 Task: Create a due date automation trigger when advanced on, on the tuesday before a card is due add dates starting in between 1 and 5 days at 11:00 AM.
Action: Mouse moved to (1105, 84)
Screenshot: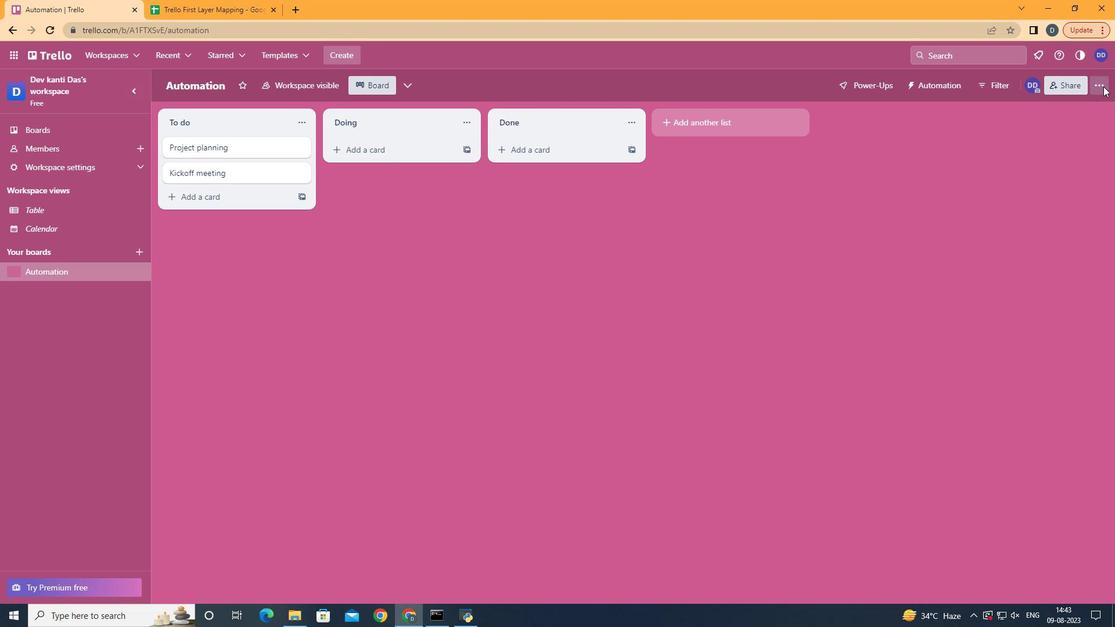 
Action: Mouse pressed left at (1105, 84)
Screenshot: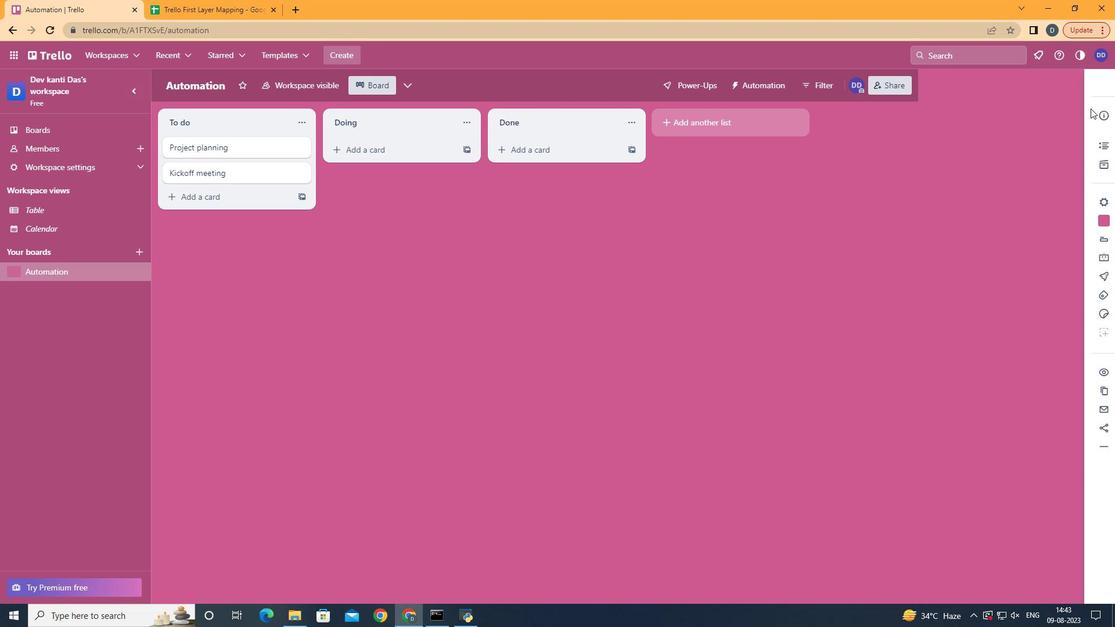 
Action: Mouse moved to (1003, 259)
Screenshot: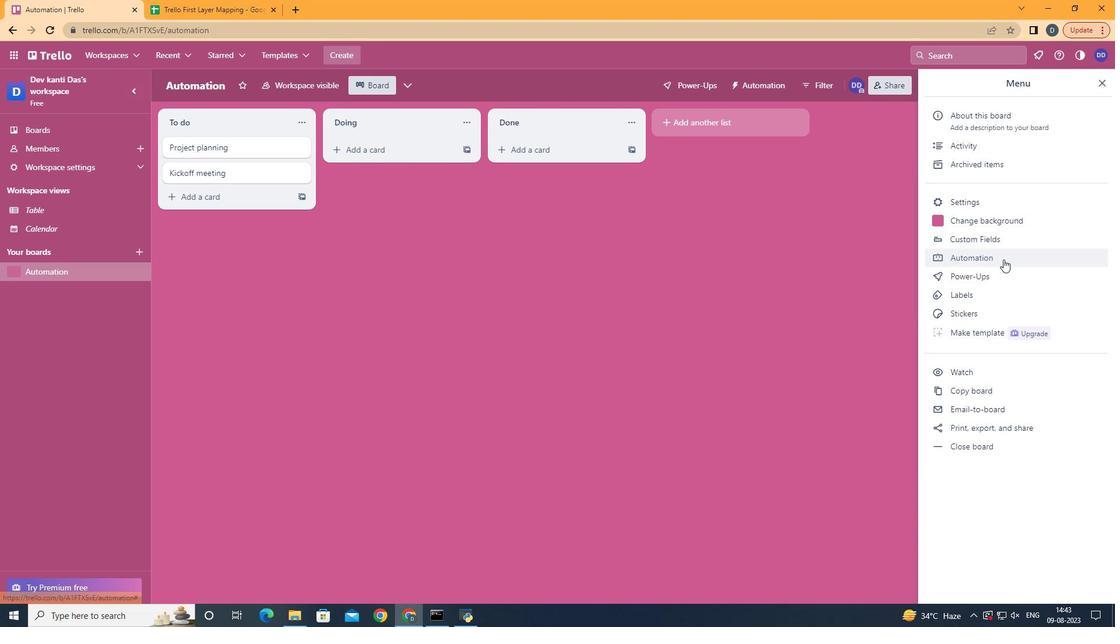 
Action: Mouse pressed left at (1003, 259)
Screenshot: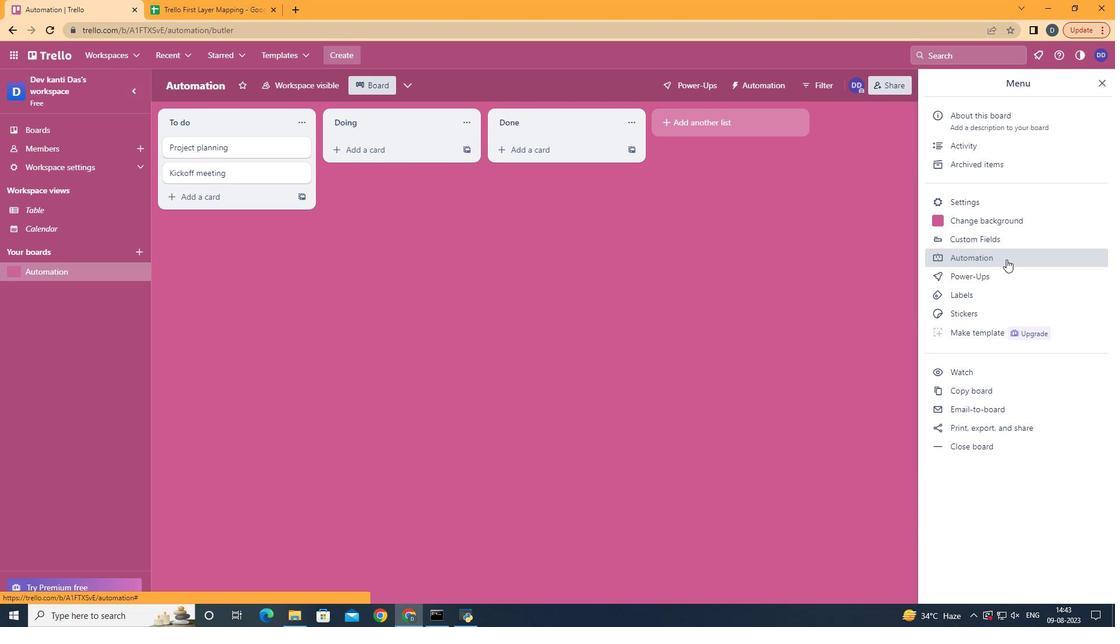 
Action: Mouse moved to (196, 238)
Screenshot: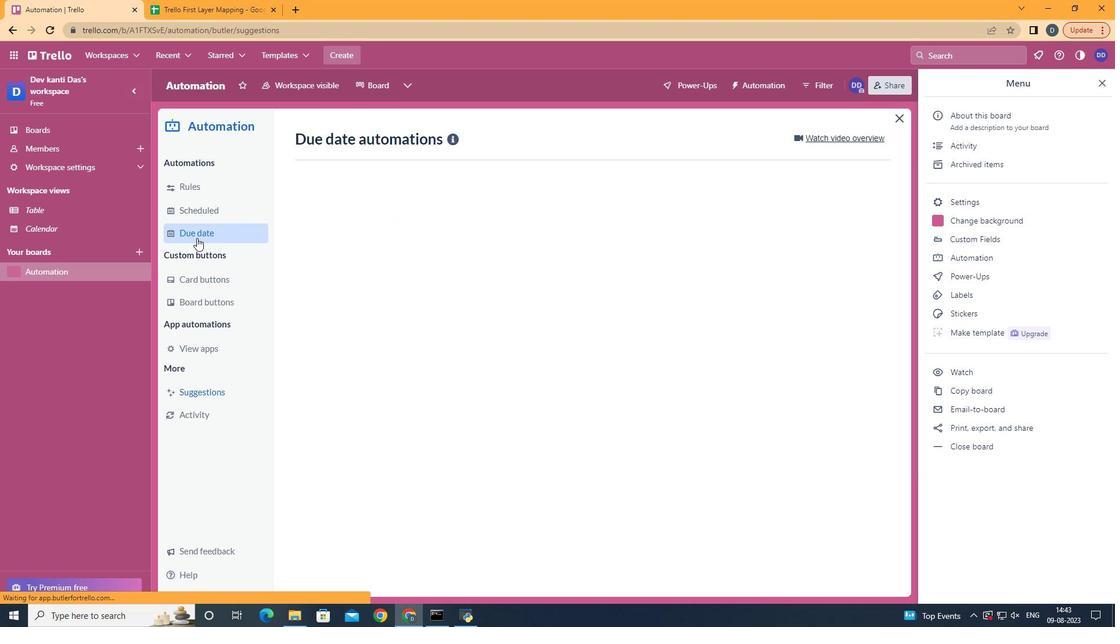 
Action: Mouse pressed left at (196, 238)
Screenshot: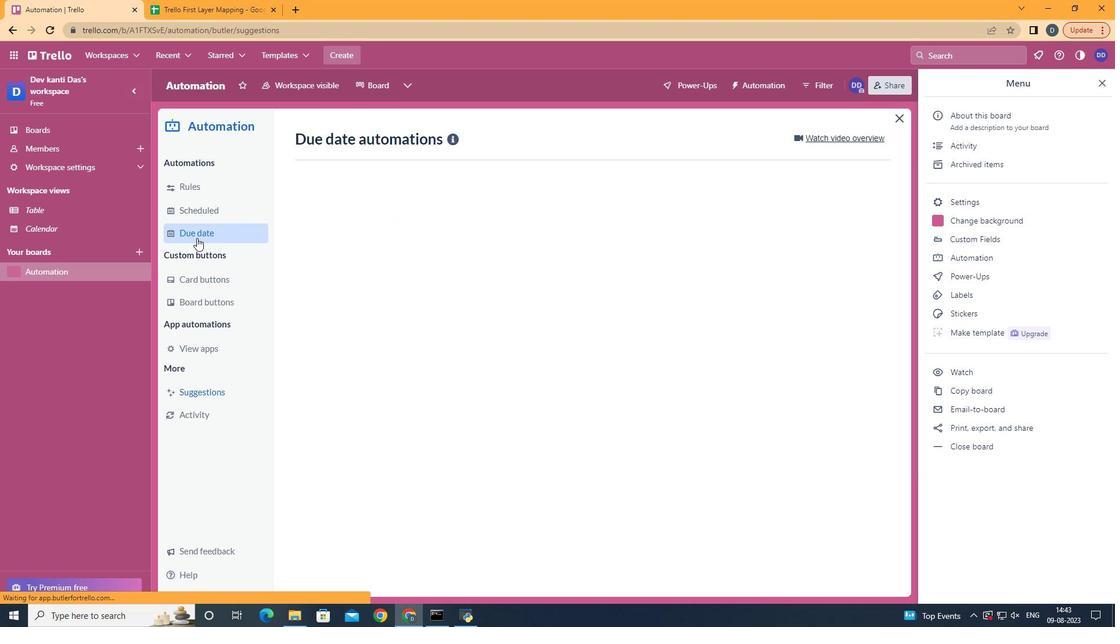 
Action: Mouse moved to (805, 144)
Screenshot: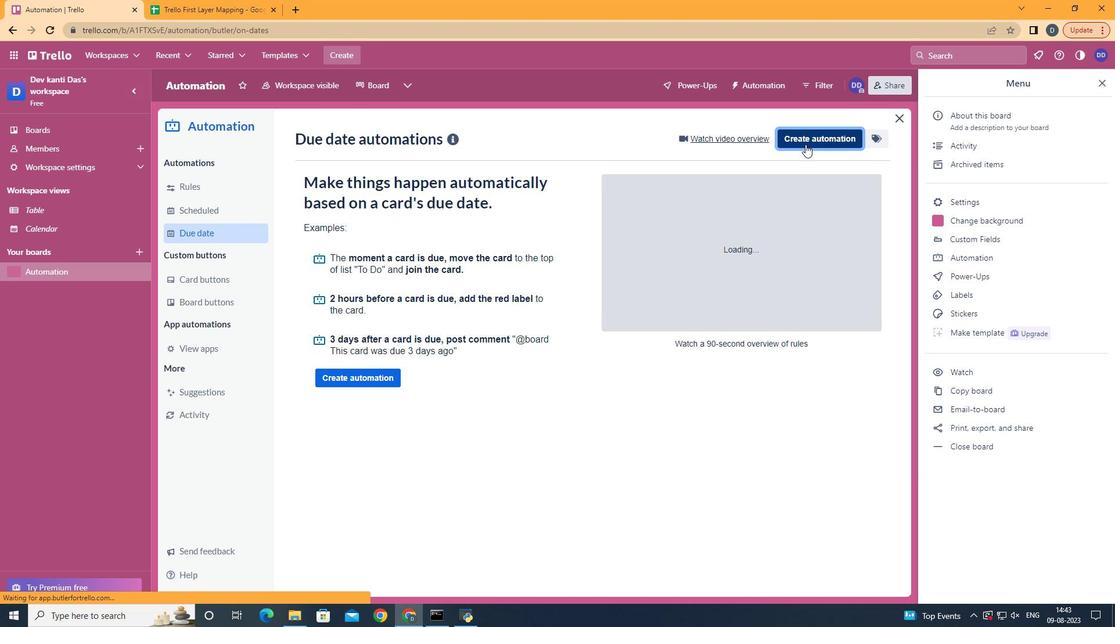 
Action: Mouse pressed left at (805, 144)
Screenshot: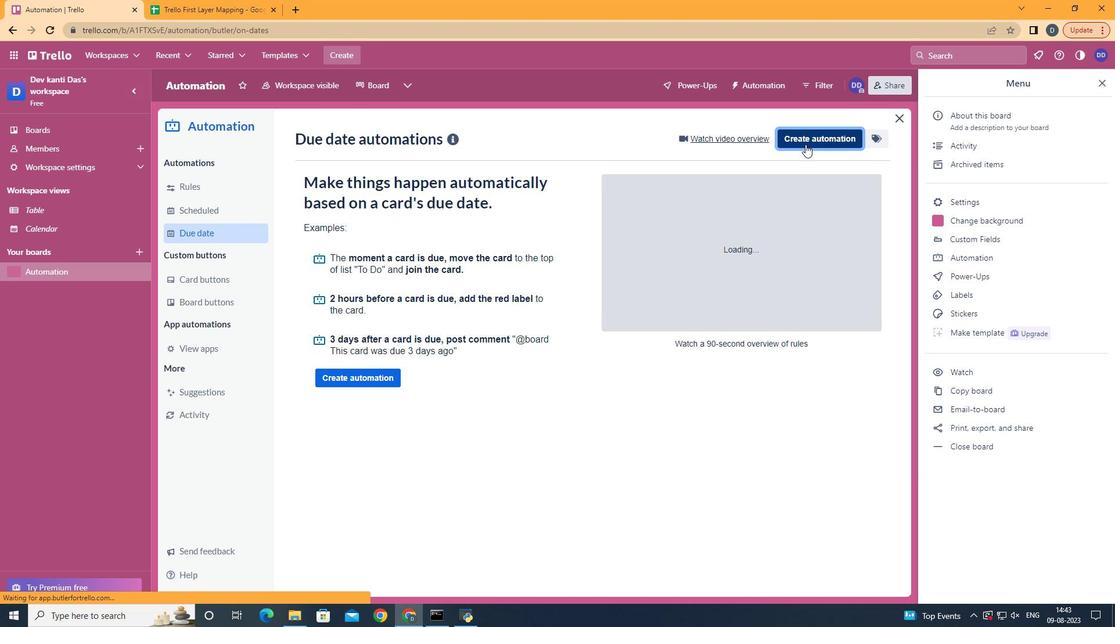 
Action: Mouse moved to (604, 243)
Screenshot: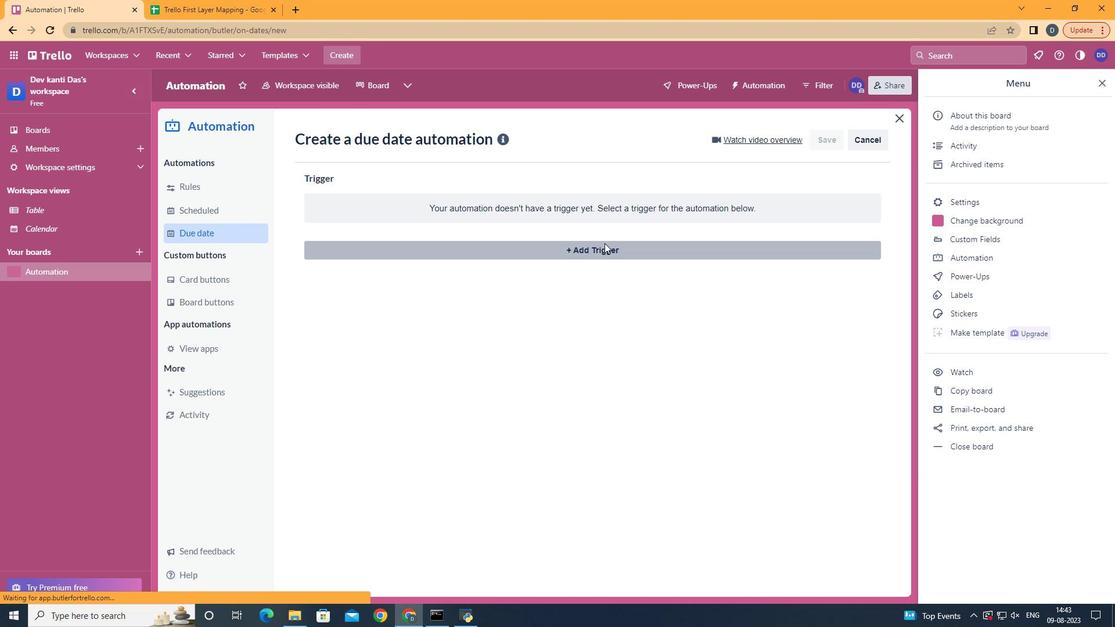 
Action: Mouse pressed left at (604, 243)
Screenshot: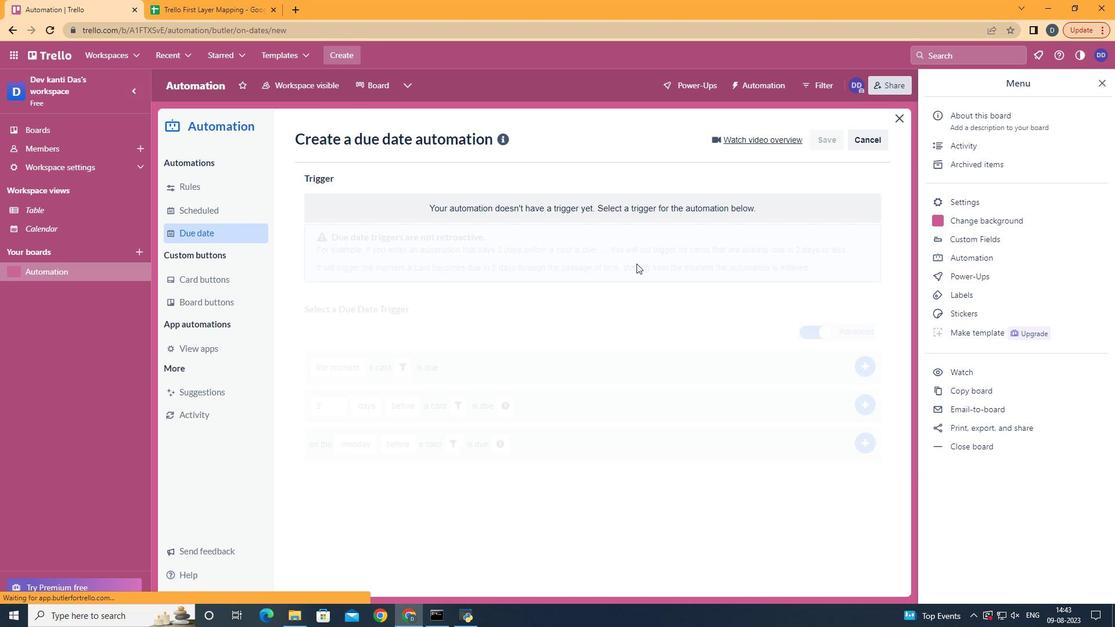 
Action: Mouse moved to (373, 325)
Screenshot: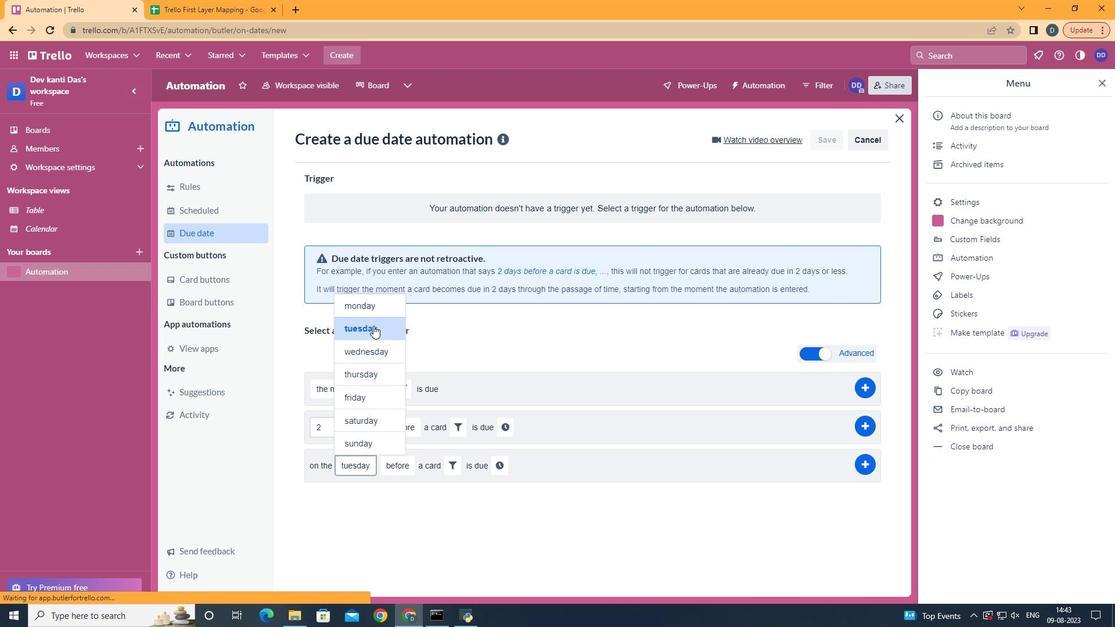 
Action: Mouse pressed left at (373, 325)
Screenshot: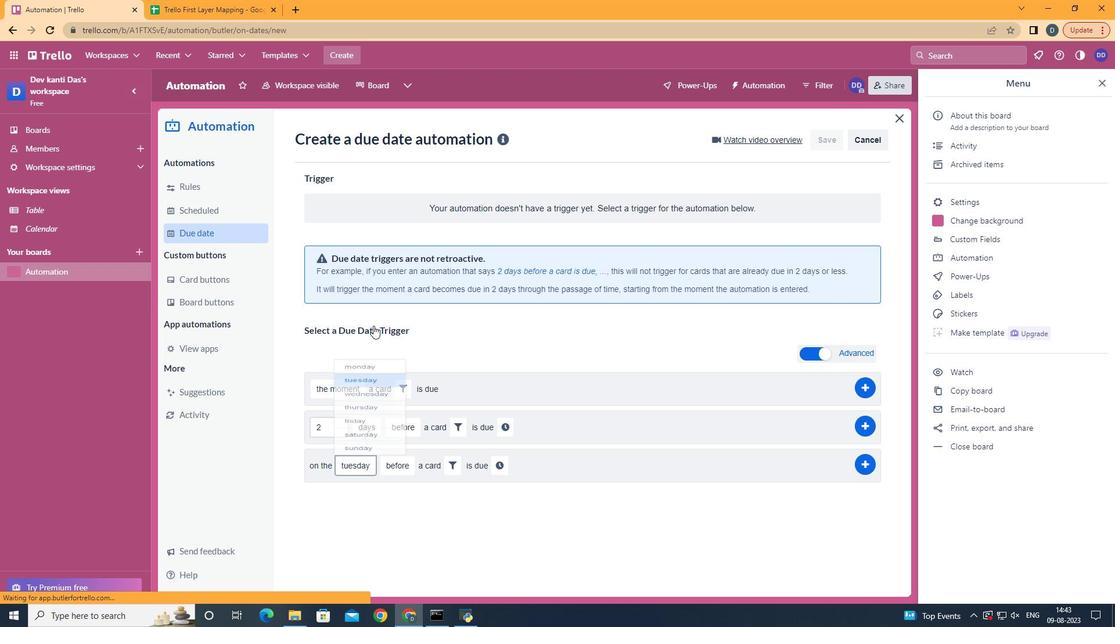 
Action: Mouse moved to (405, 489)
Screenshot: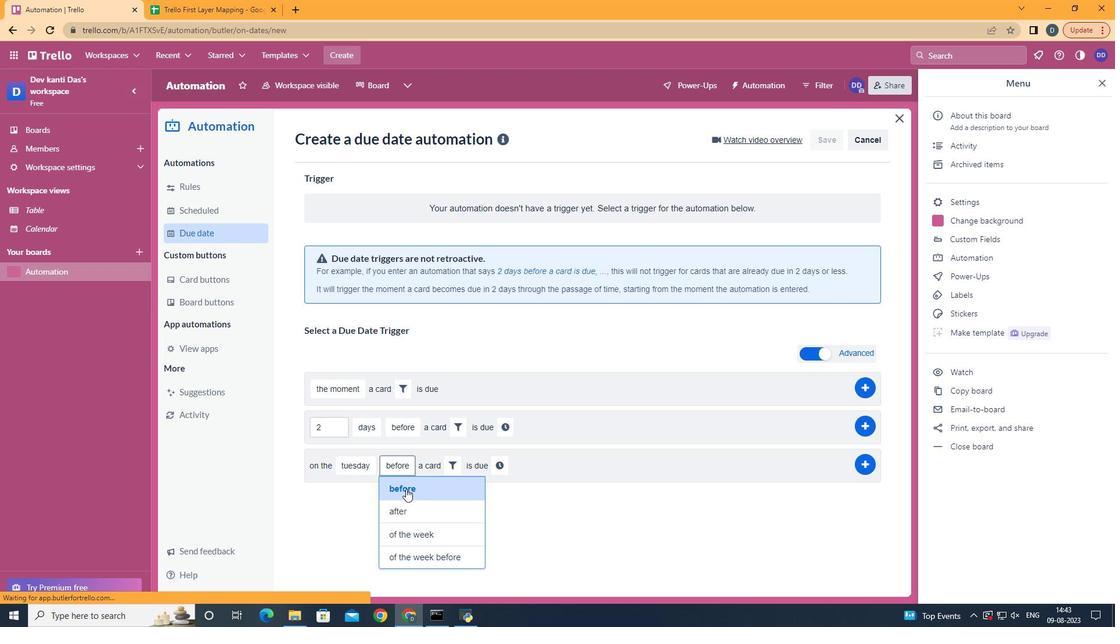
Action: Mouse pressed left at (405, 489)
Screenshot: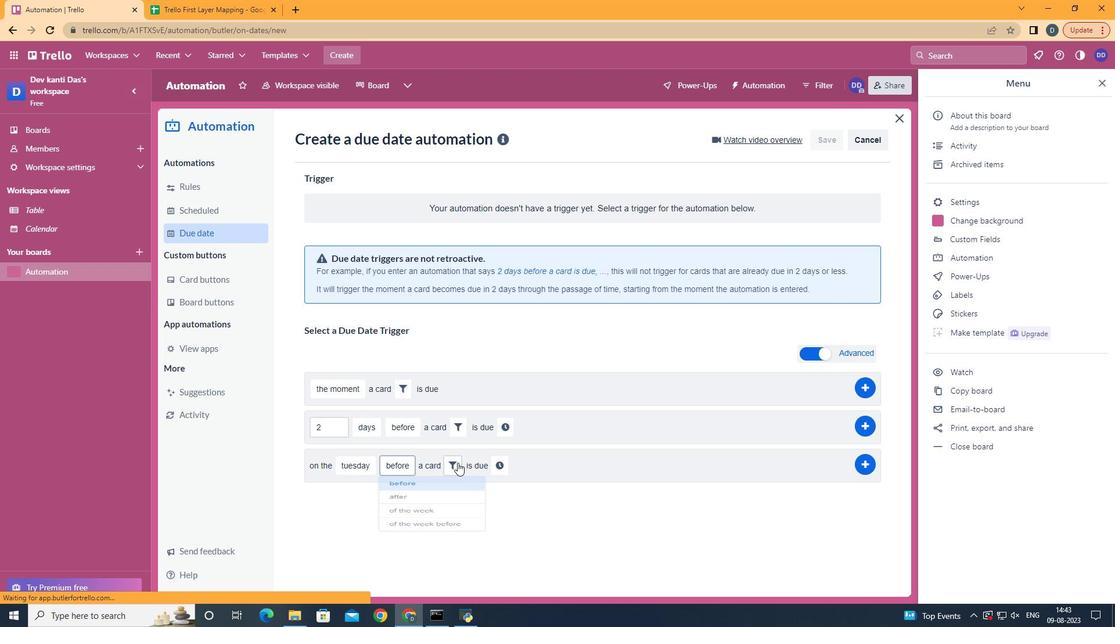 
Action: Mouse moved to (457, 462)
Screenshot: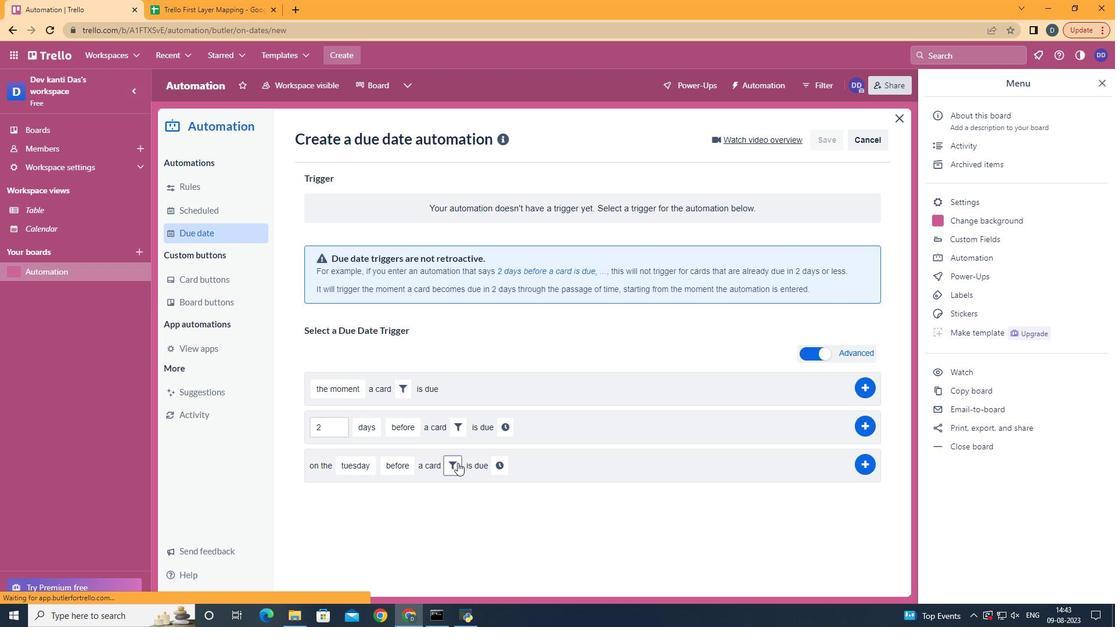 
Action: Mouse pressed left at (457, 462)
Screenshot: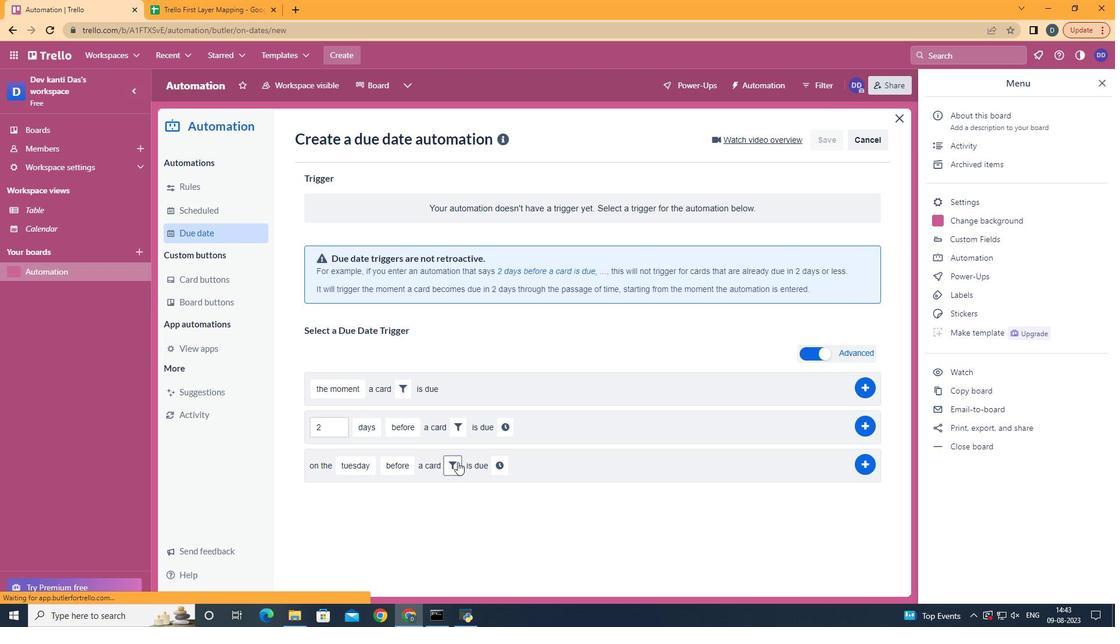 
Action: Mouse moved to (517, 499)
Screenshot: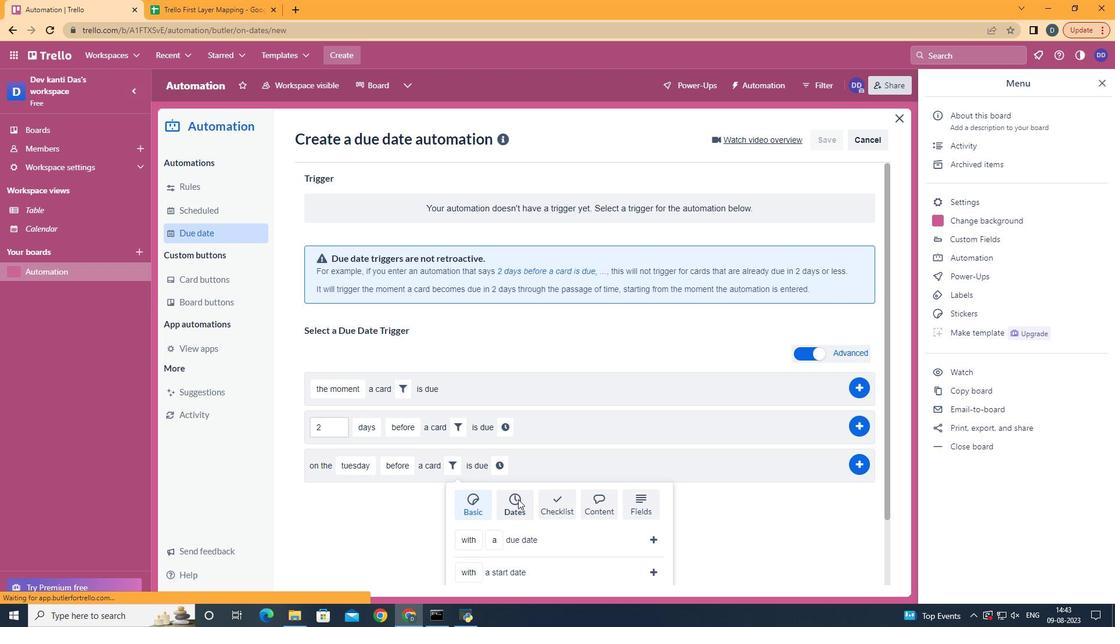 
Action: Mouse pressed left at (517, 499)
Screenshot: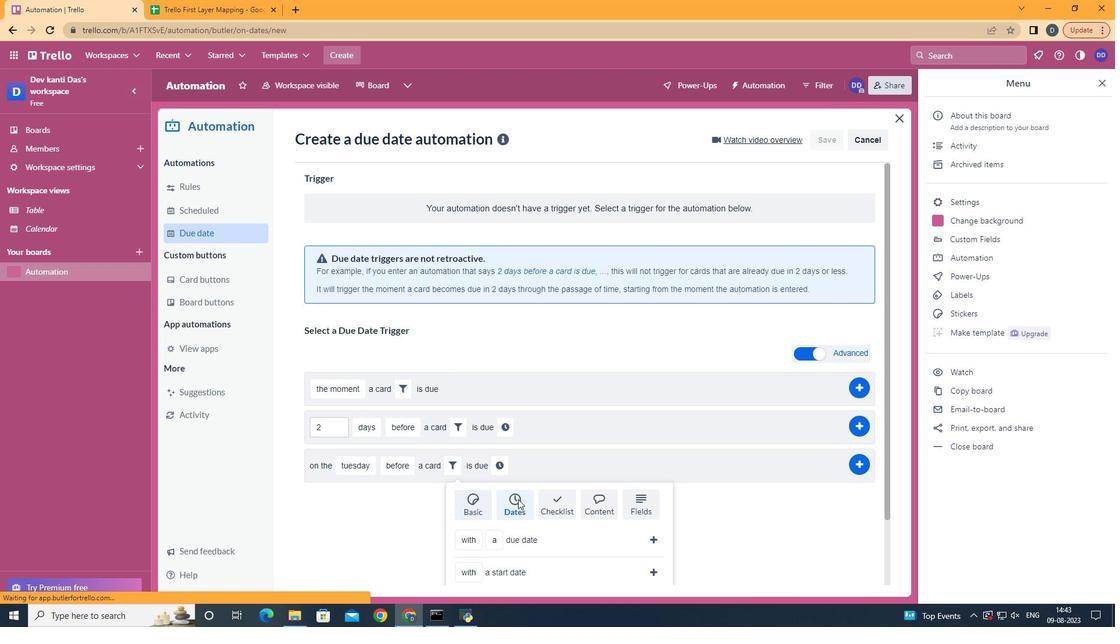 
Action: Mouse moved to (518, 499)
Screenshot: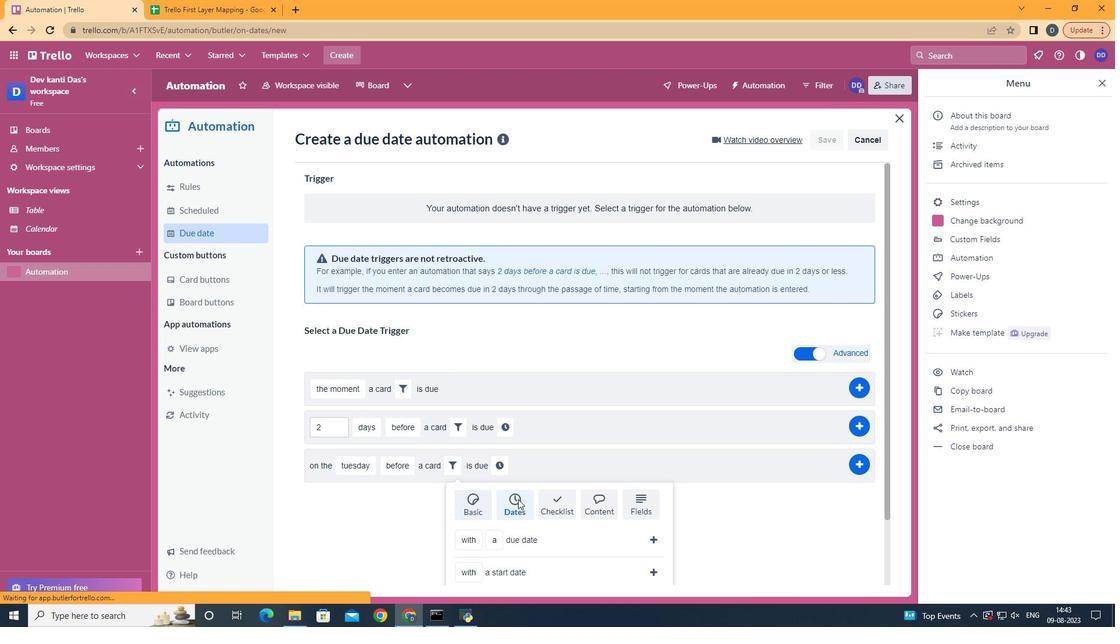 
Action: Mouse scrolled (518, 498) with delta (0, 0)
Screenshot: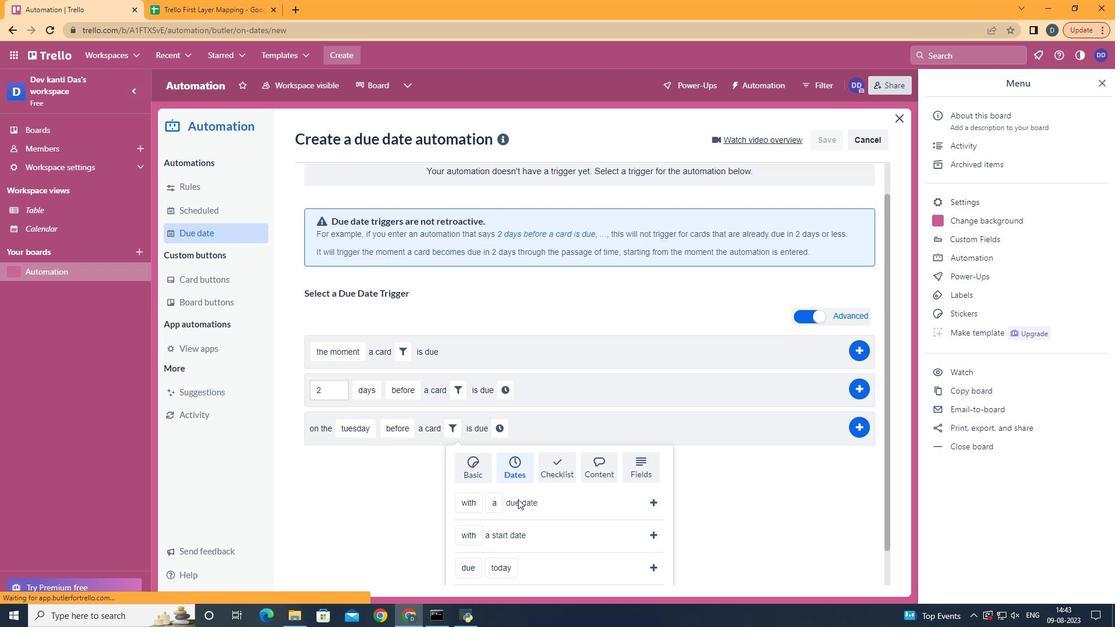 
Action: Mouse scrolled (518, 498) with delta (0, 0)
Screenshot: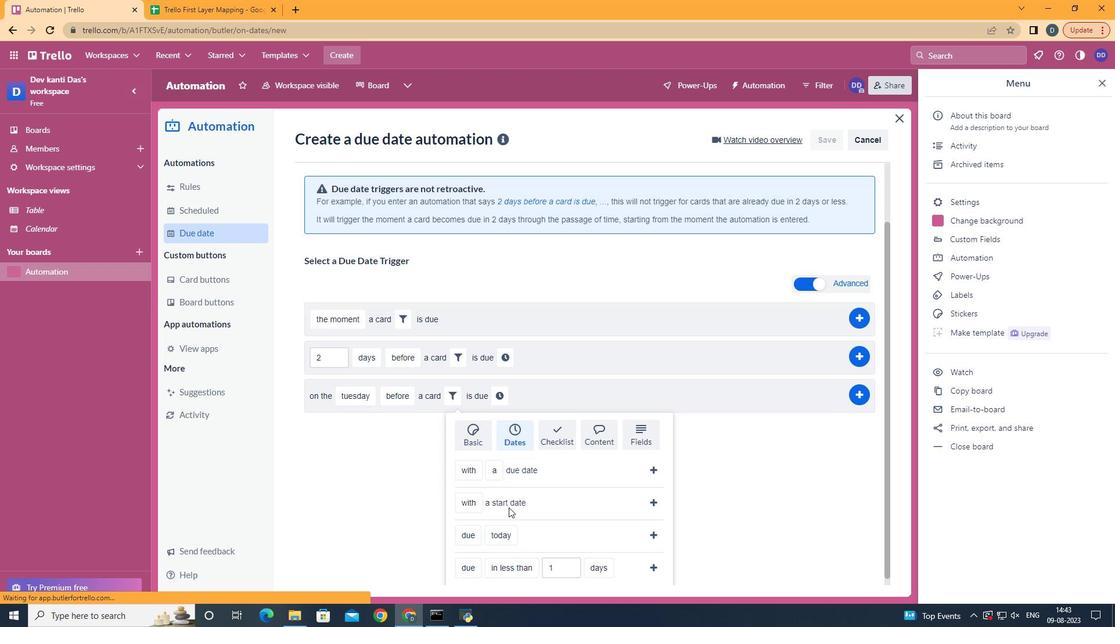 
Action: Mouse scrolled (518, 498) with delta (0, 0)
Screenshot: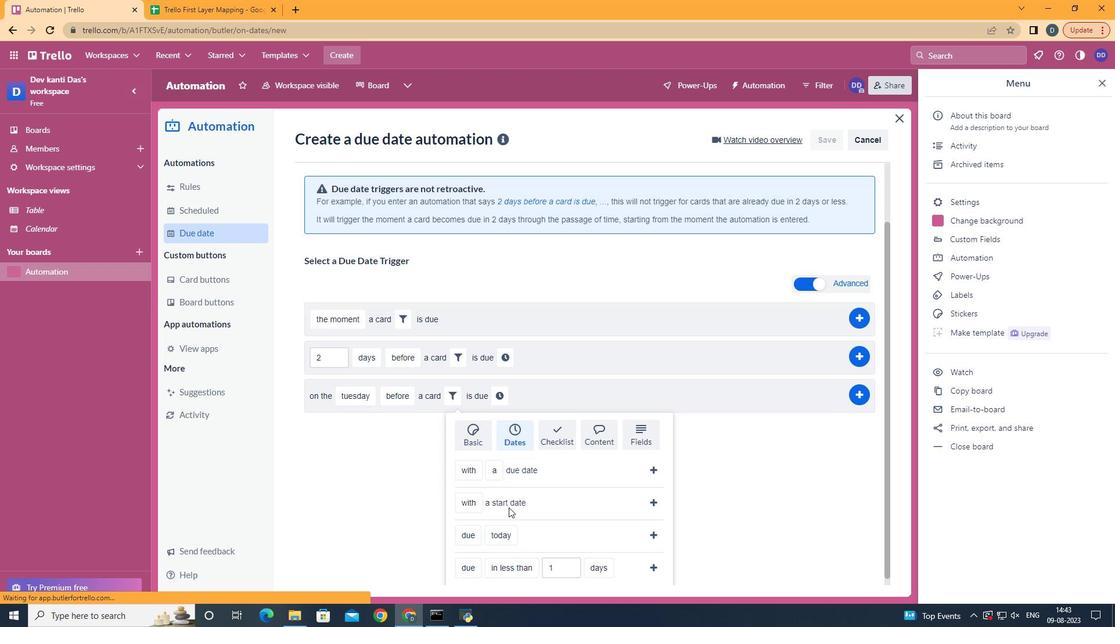 
Action: Mouse moved to (478, 537)
Screenshot: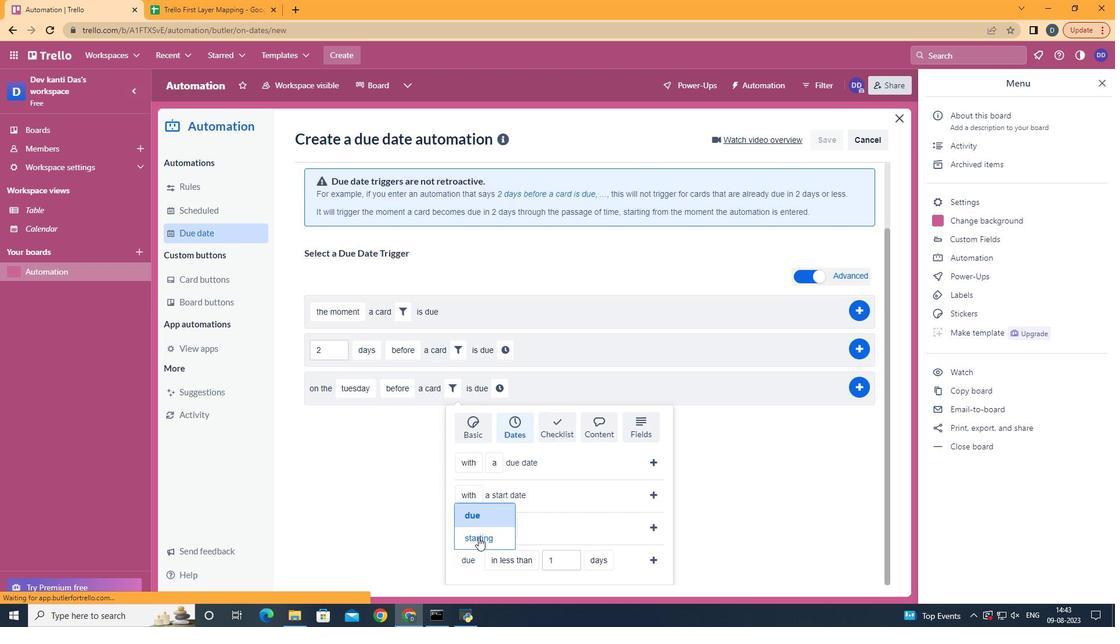 
Action: Mouse pressed left at (478, 537)
Screenshot: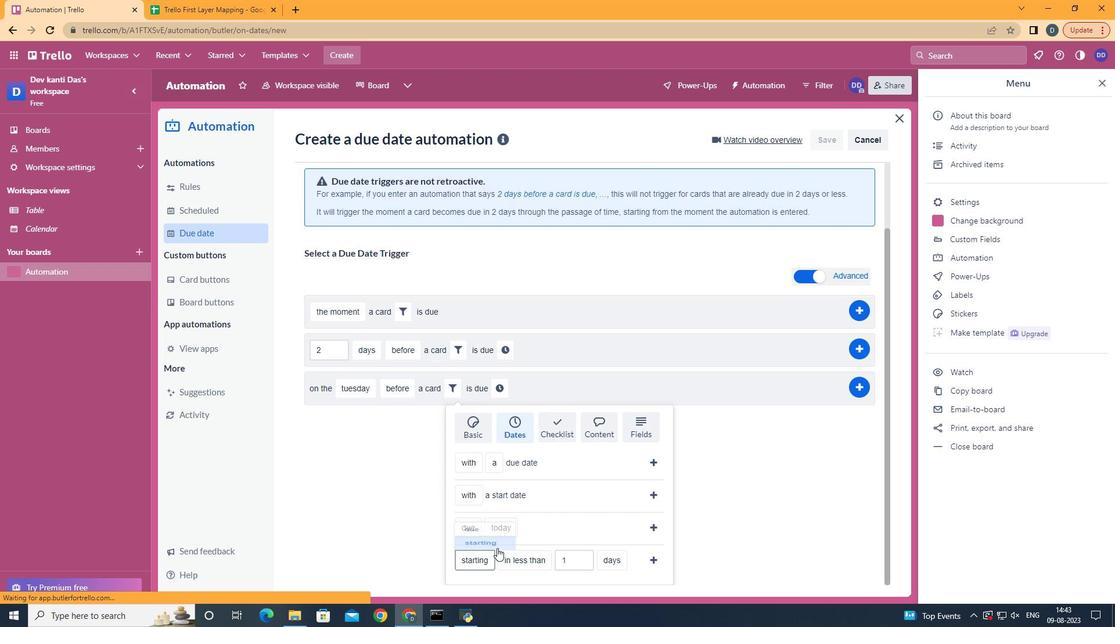 
Action: Mouse moved to (532, 531)
Screenshot: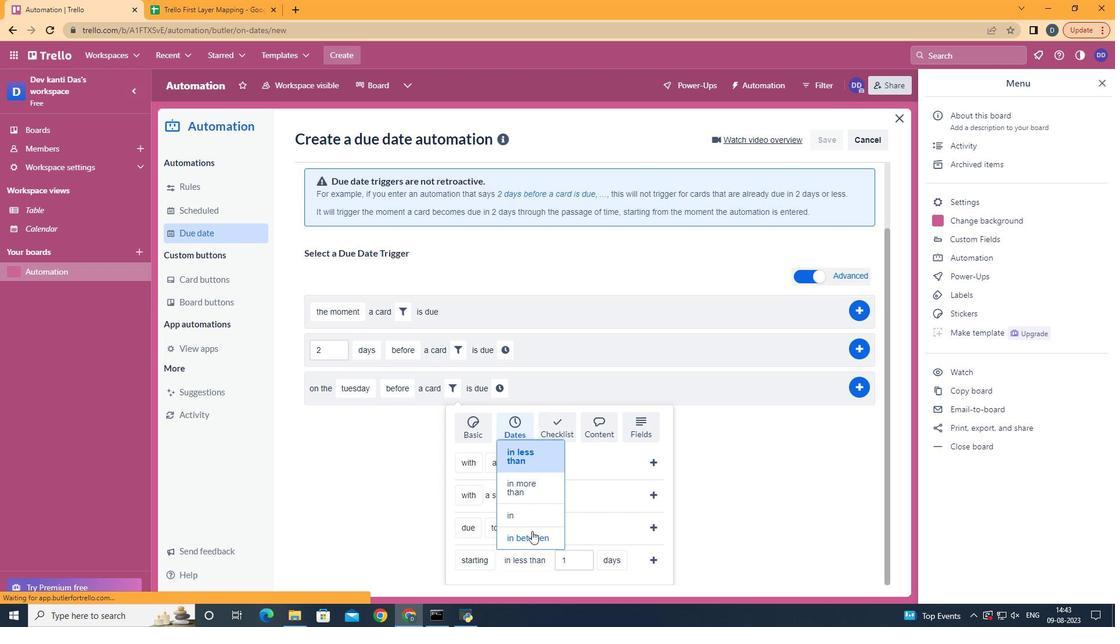 
Action: Mouse pressed left at (532, 531)
Screenshot: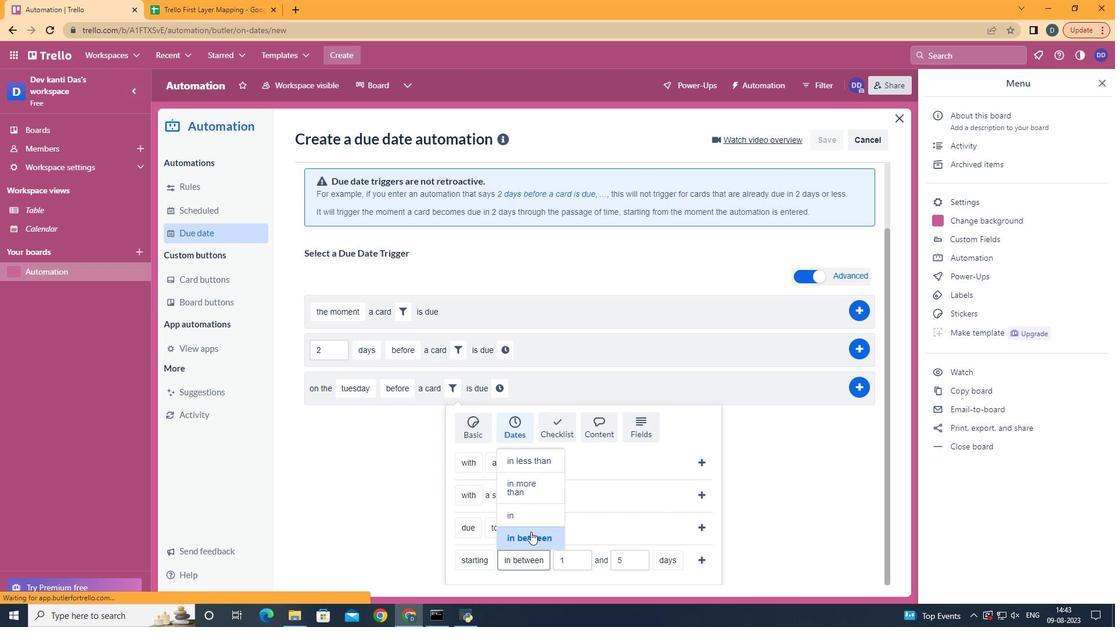 
Action: Mouse moved to (674, 512)
Screenshot: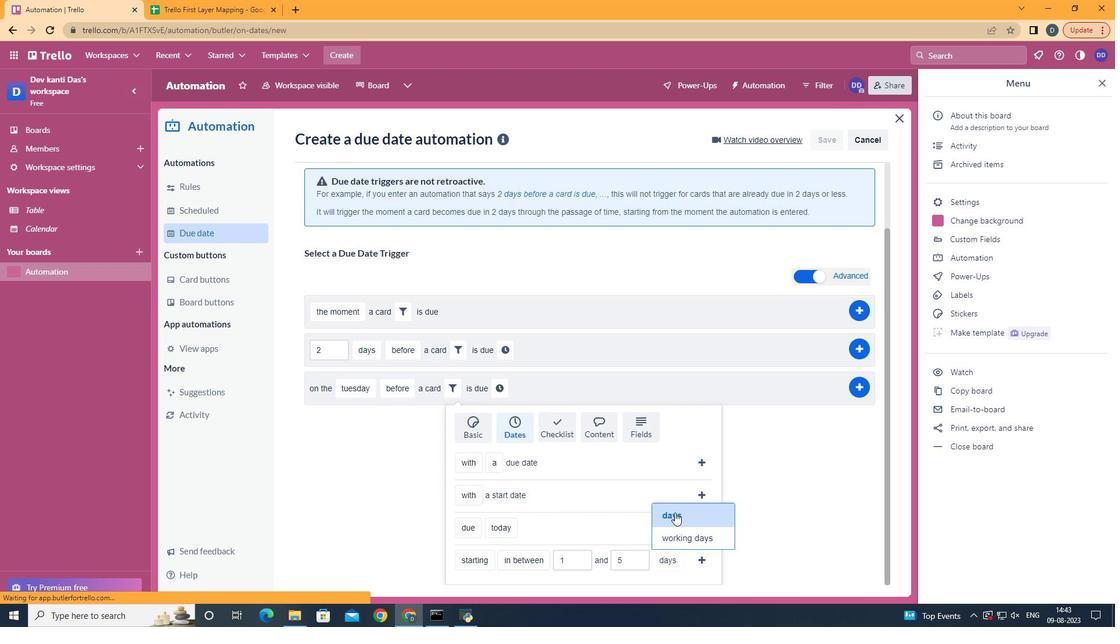 
Action: Mouse pressed left at (674, 512)
Screenshot: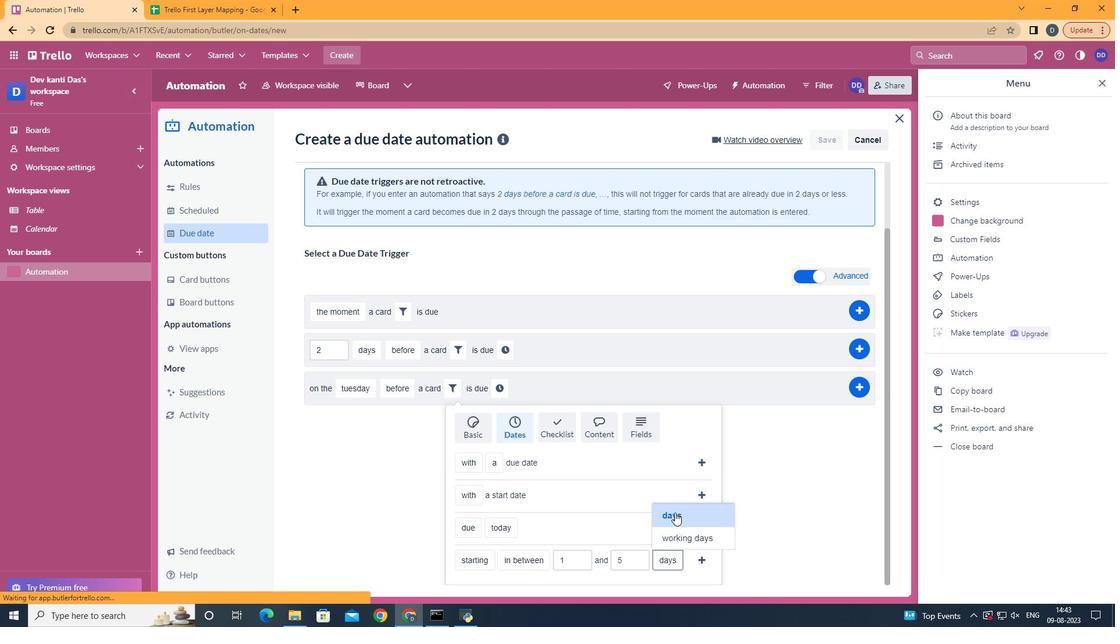 
Action: Mouse moved to (703, 560)
Screenshot: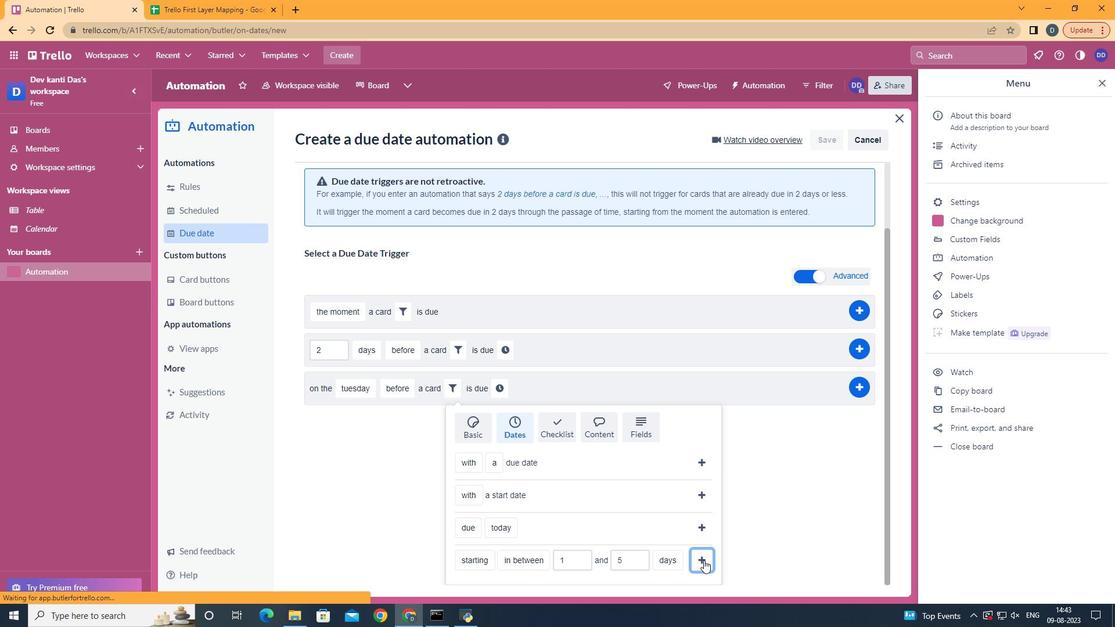
Action: Mouse pressed left at (703, 560)
Screenshot: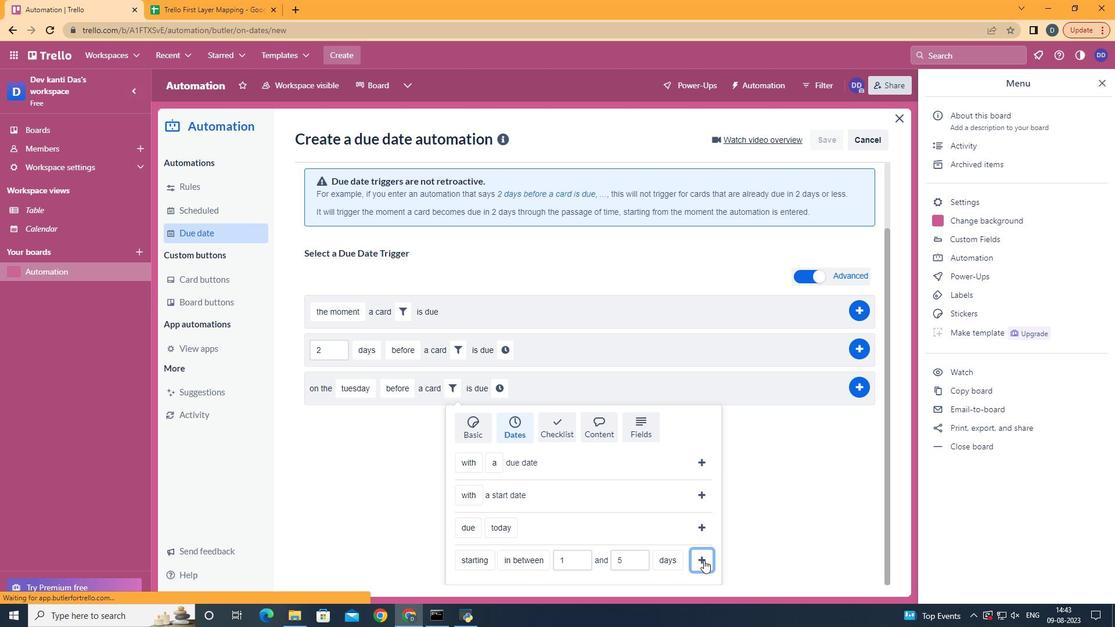 
Action: Mouse moved to (641, 463)
Screenshot: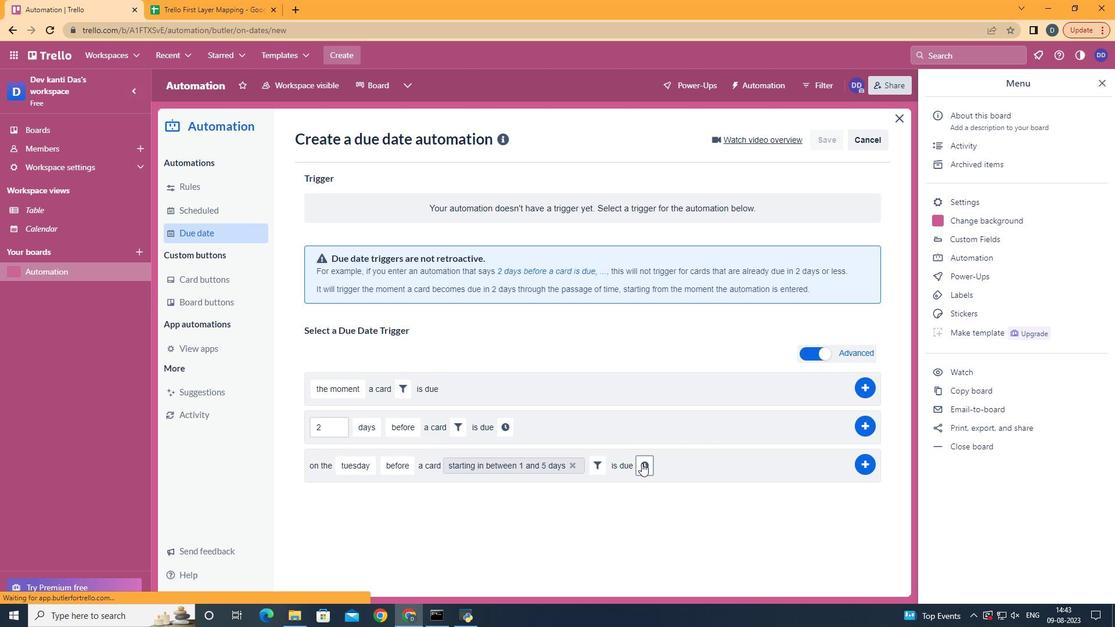 
Action: Mouse pressed left at (641, 463)
Screenshot: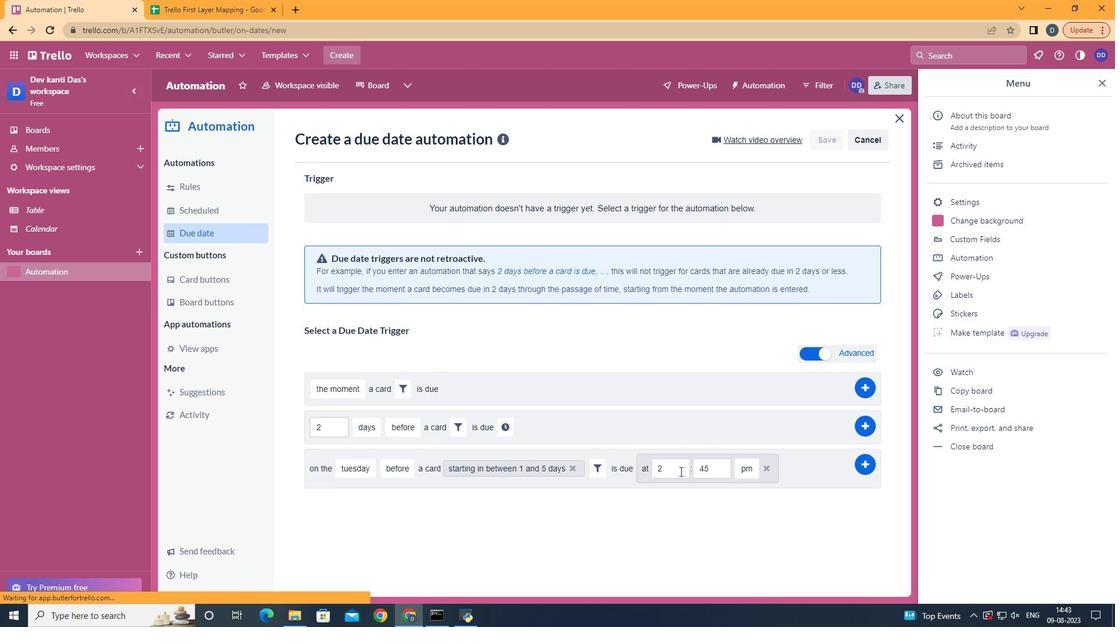 
Action: Mouse moved to (683, 472)
Screenshot: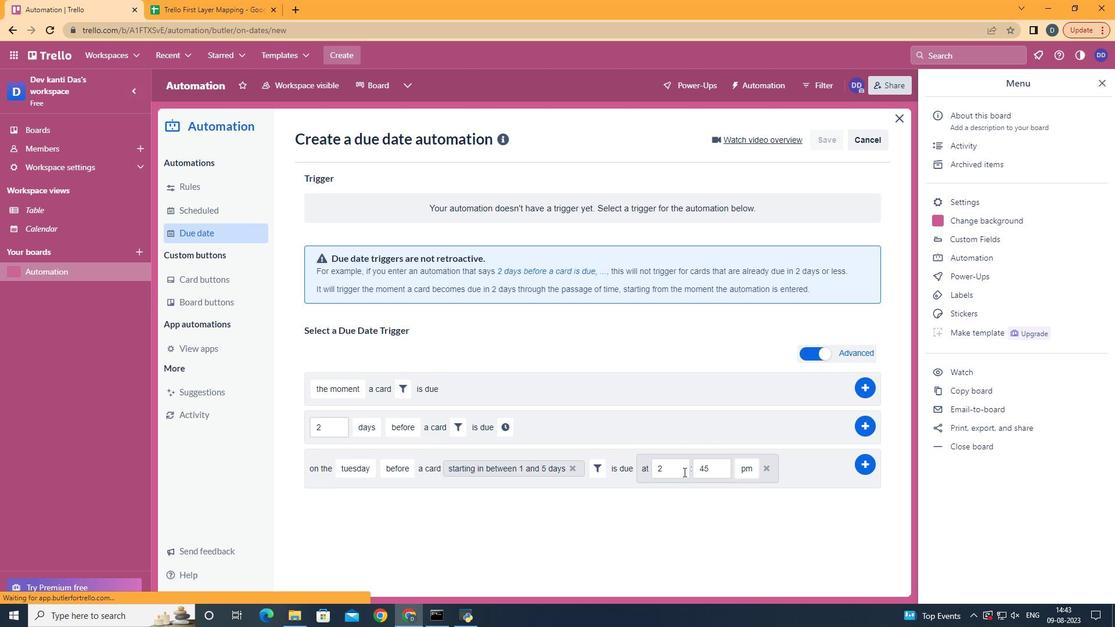 
Action: Mouse pressed left at (683, 472)
Screenshot: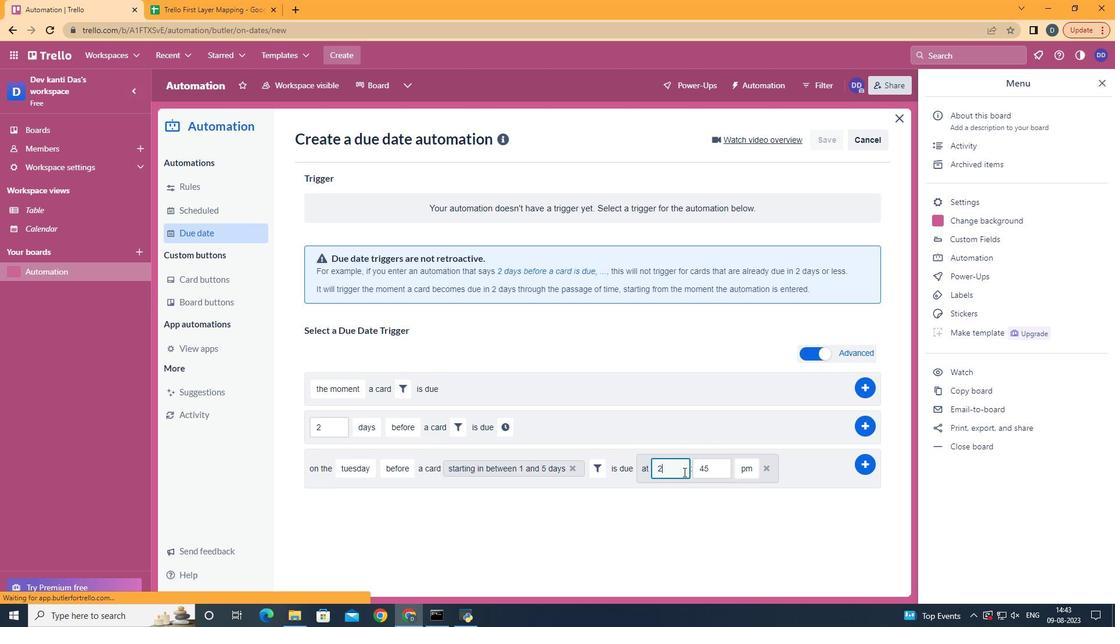 
Action: Mouse moved to (688, 472)
Screenshot: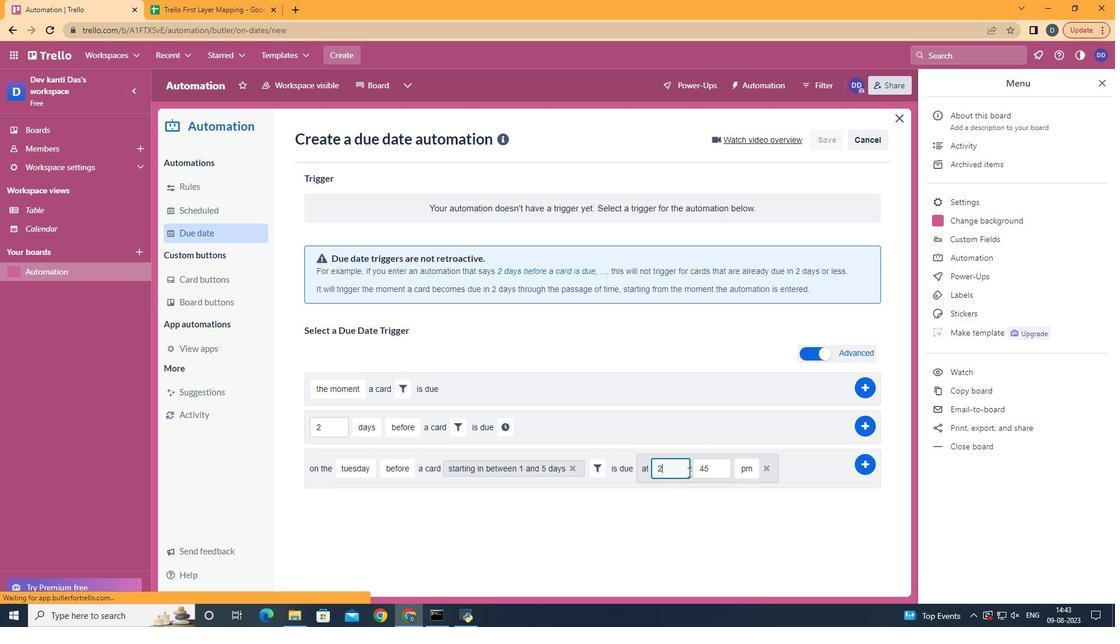 
Action: Key pressed <Key.backspace>11
Screenshot: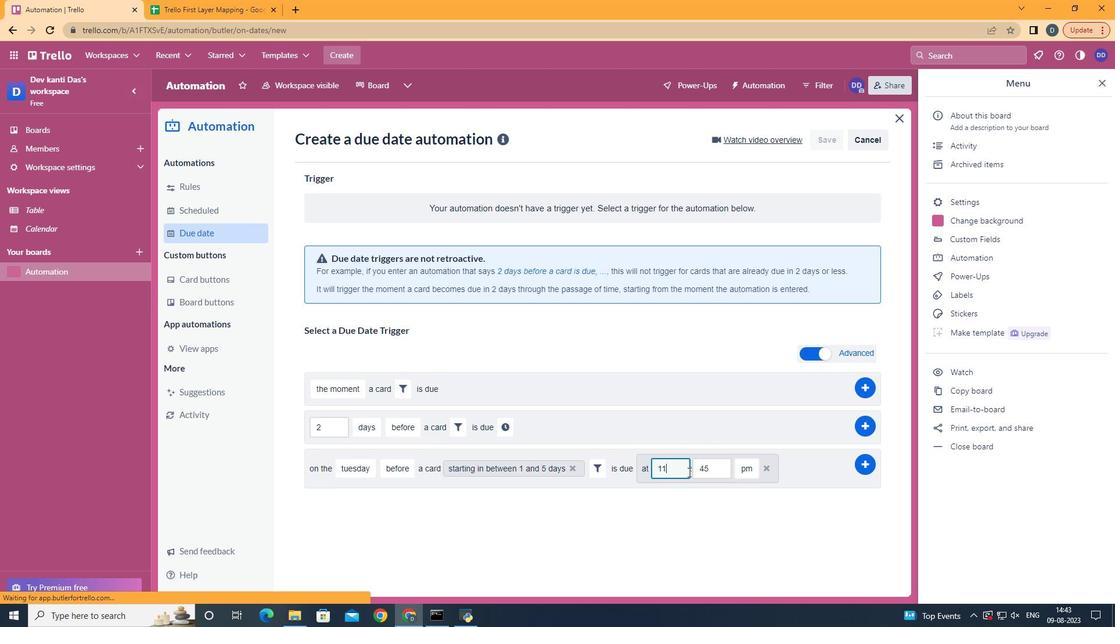 
Action: Mouse moved to (719, 465)
Screenshot: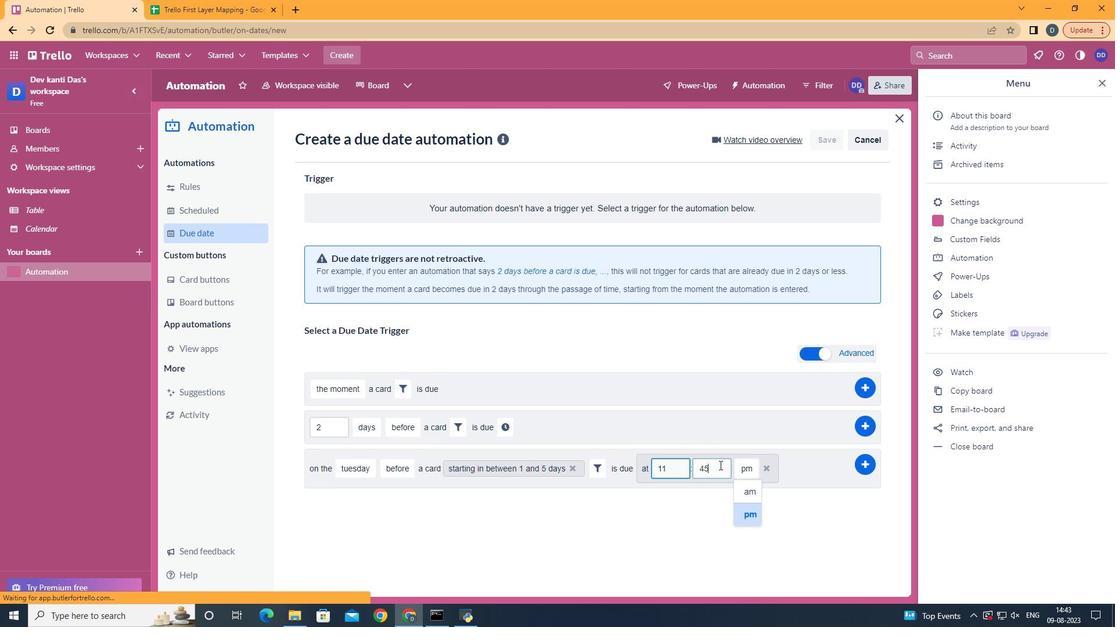 
Action: Mouse pressed left at (719, 465)
Screenshot: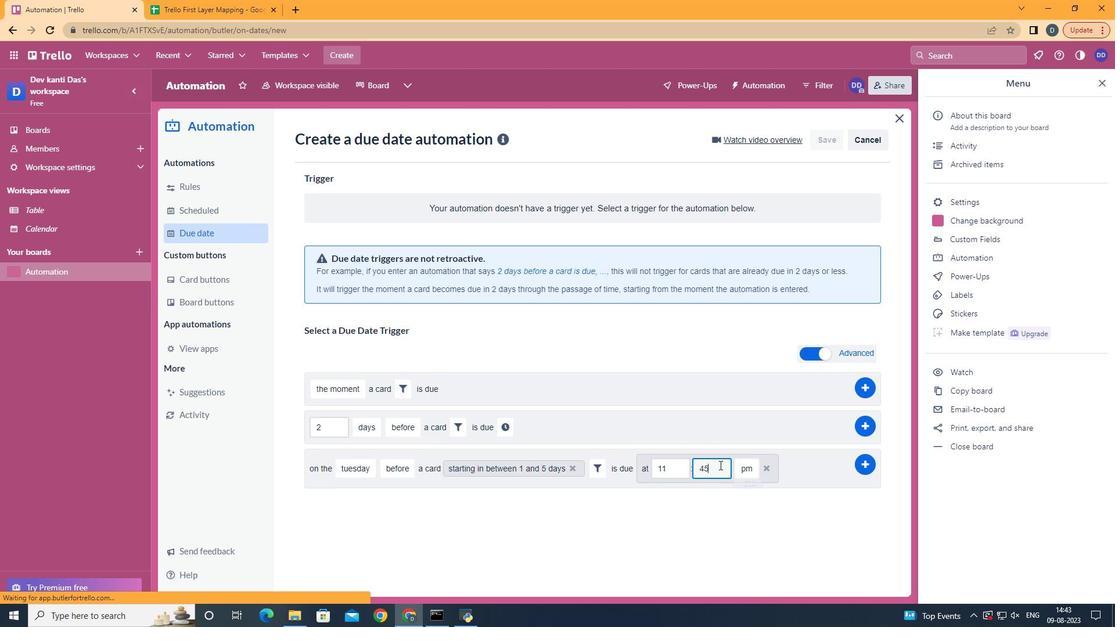
Action: Key pressed <Key.backspace><Key.backspace>00
Screenshot: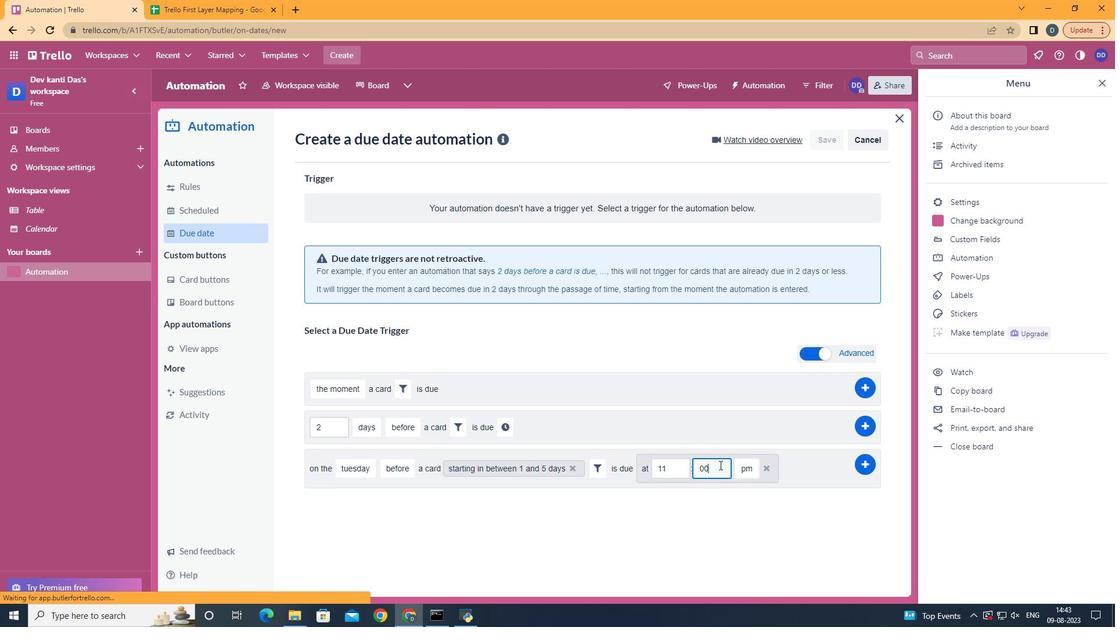 
Action: Mouse moved to (747, 484)
Screenshot: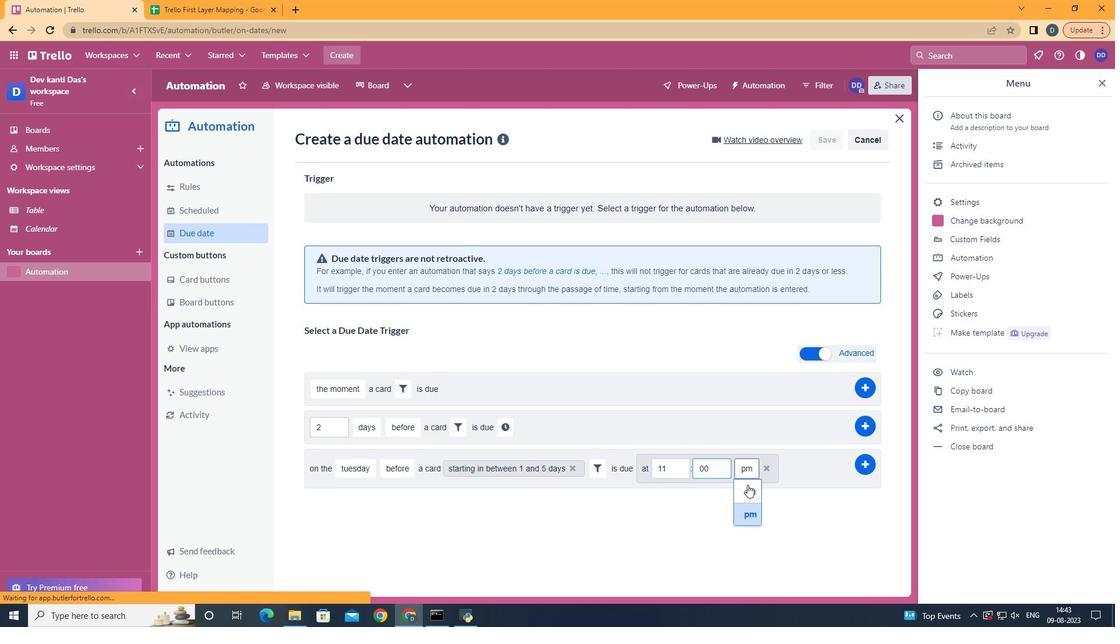 
Action: Mouse pressed left at (747, 484)
Screenshot: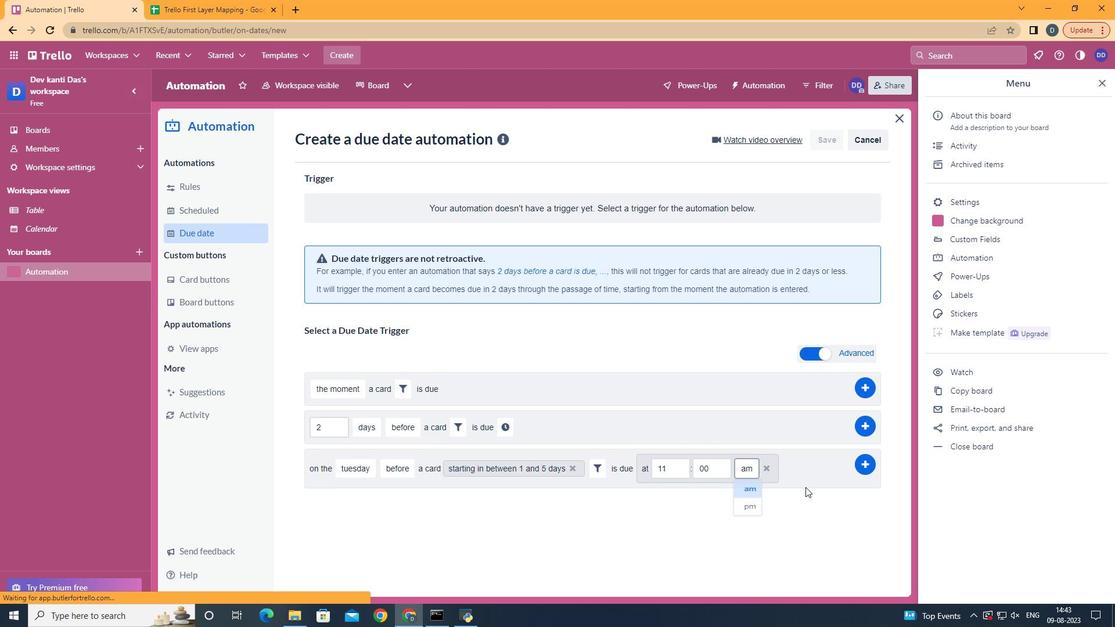 
Action: Mouse moved to (866, 466)
Screenshot: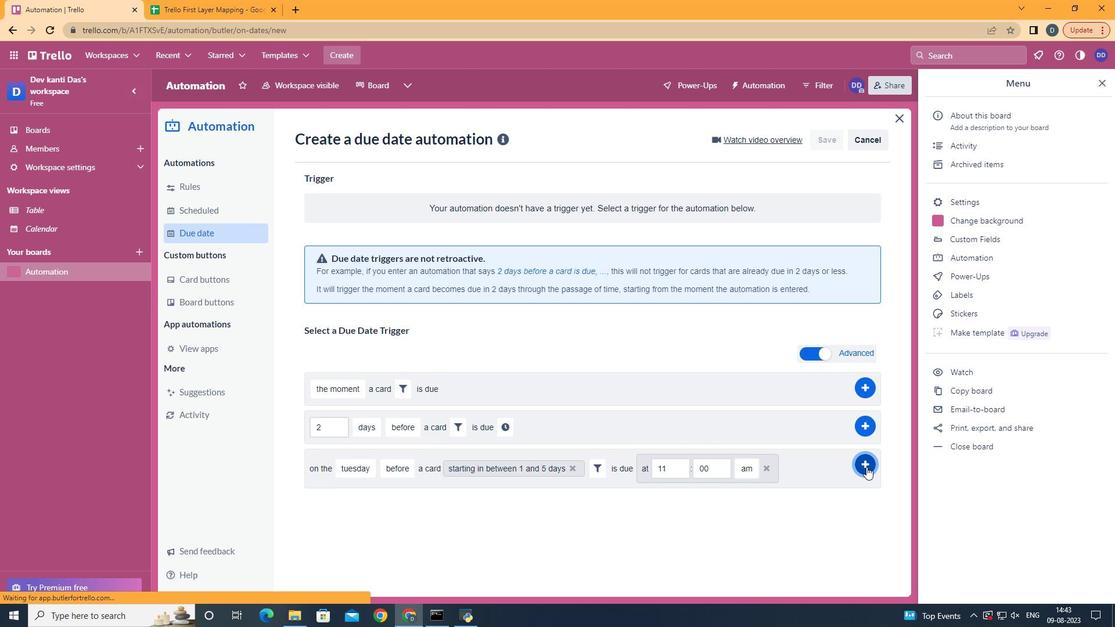
Action: Mouse pressed left at (866, 466)
Screenshot: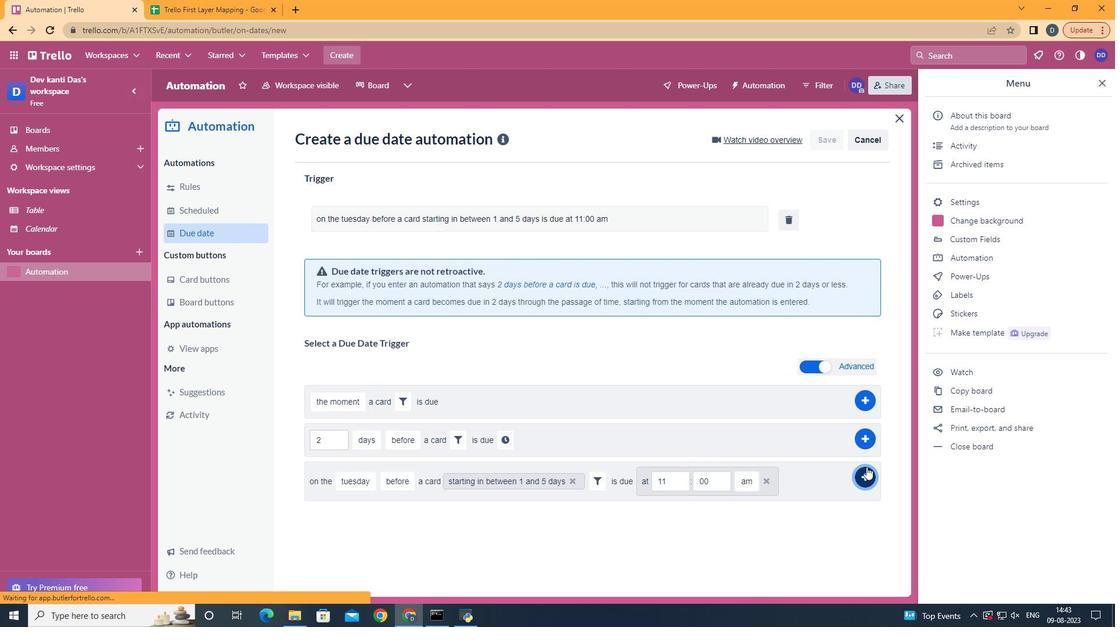
Action: Mouse moved to (780, 254)
Screenshot: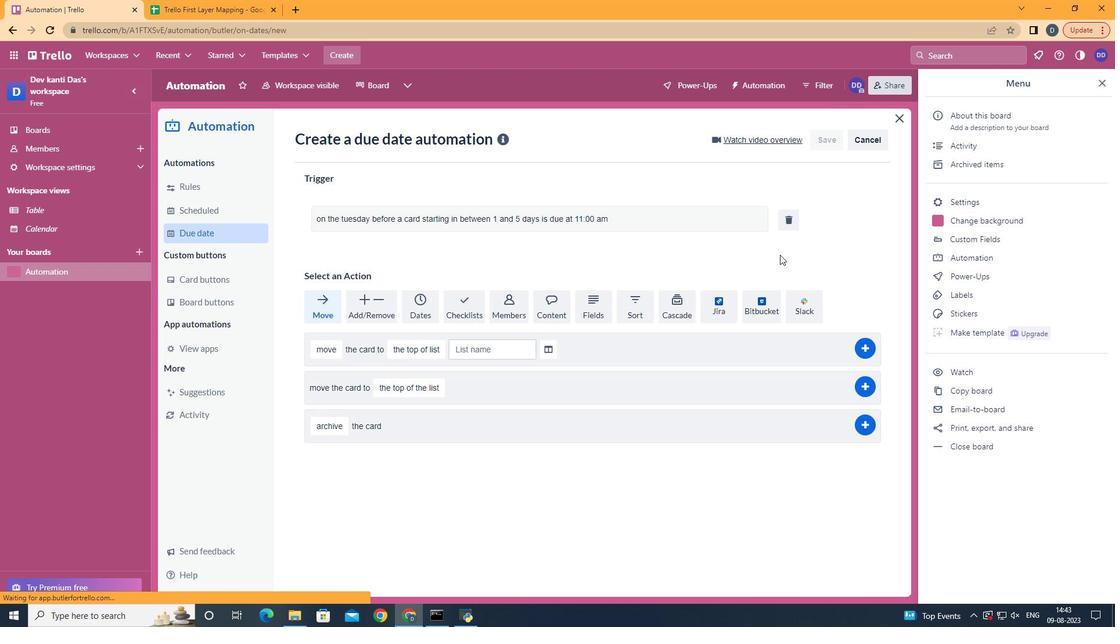 
